 Task: Send a project update email to Rohanraj Sharma with the 'Complete Monthly Sales Report' attached.
Action: Mouse moved to (47, 50)
Screenshot: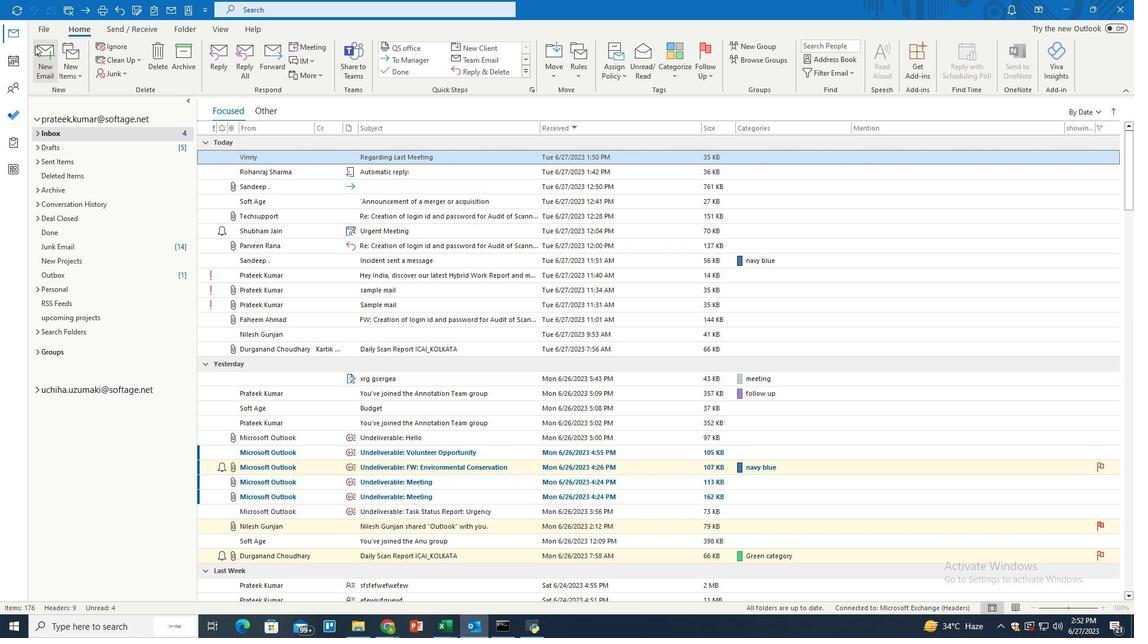 
Action: Mouse pressed left at (47, 50)
Screenshot: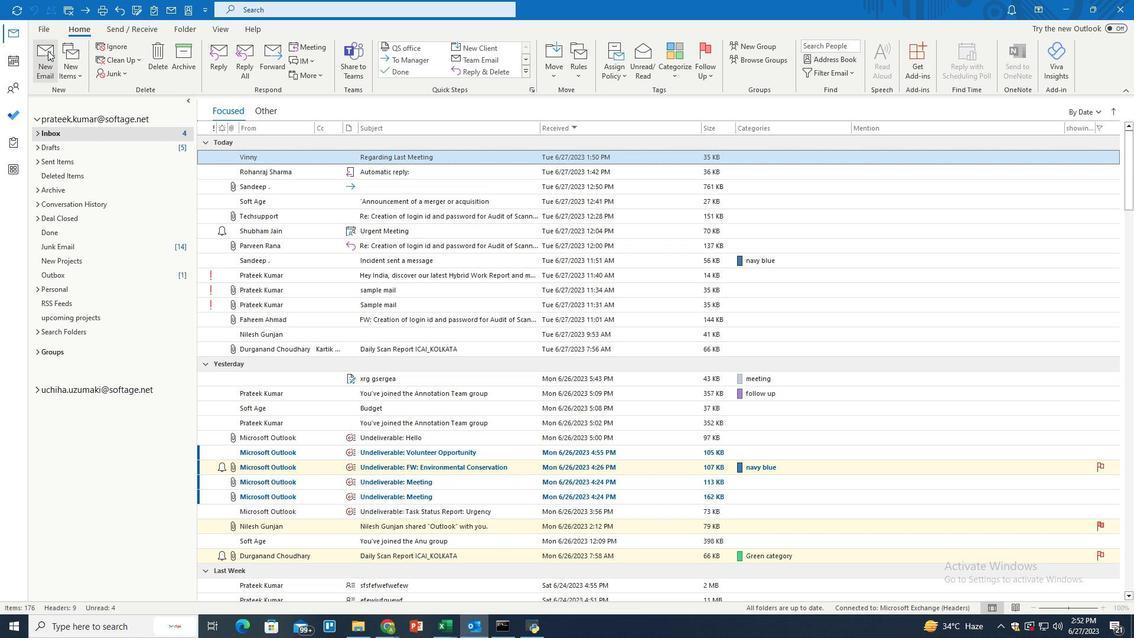
Action: Mouse moved to (141, 143)
Screenshot: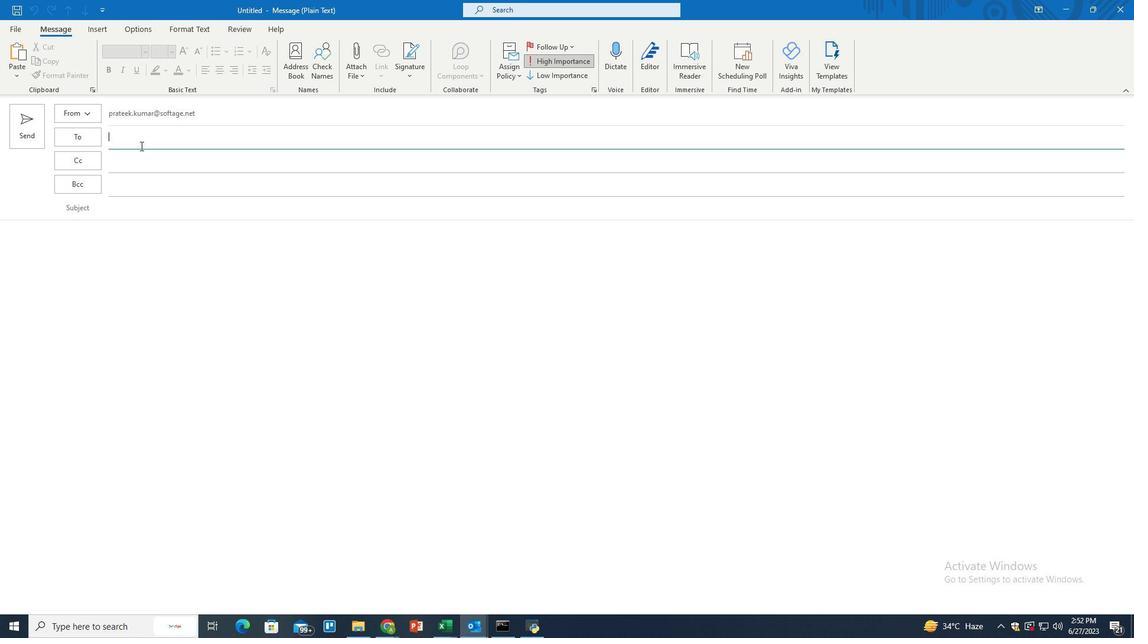 
Action: Mouse pressed left at (141, 143)
Screenshot: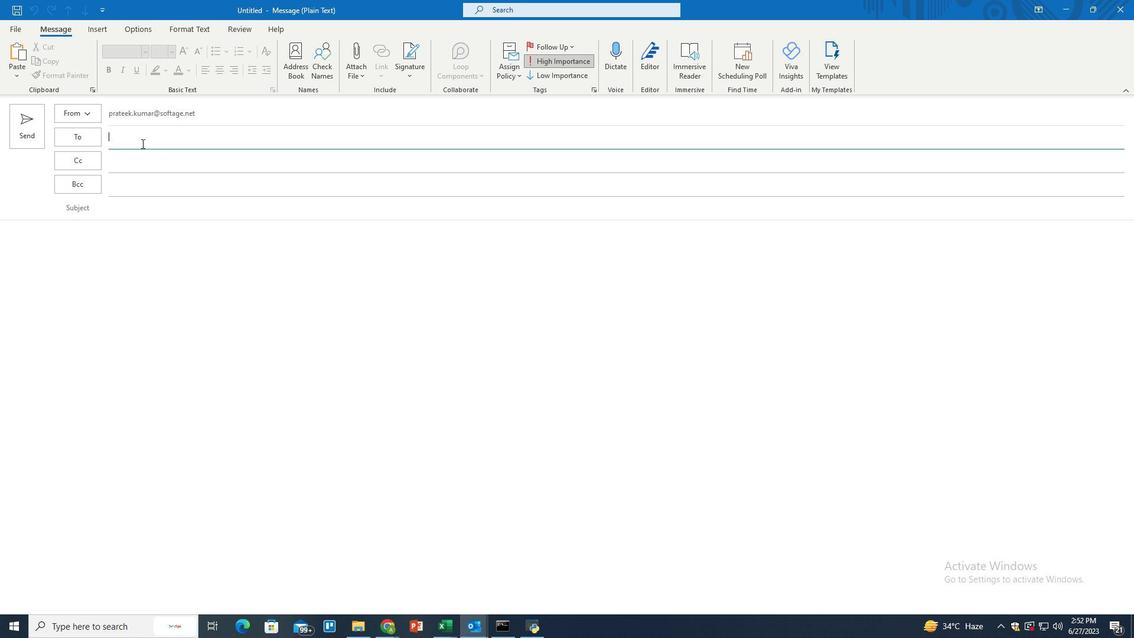 
Action: Mouse moved to (309, 129)
Screenshot: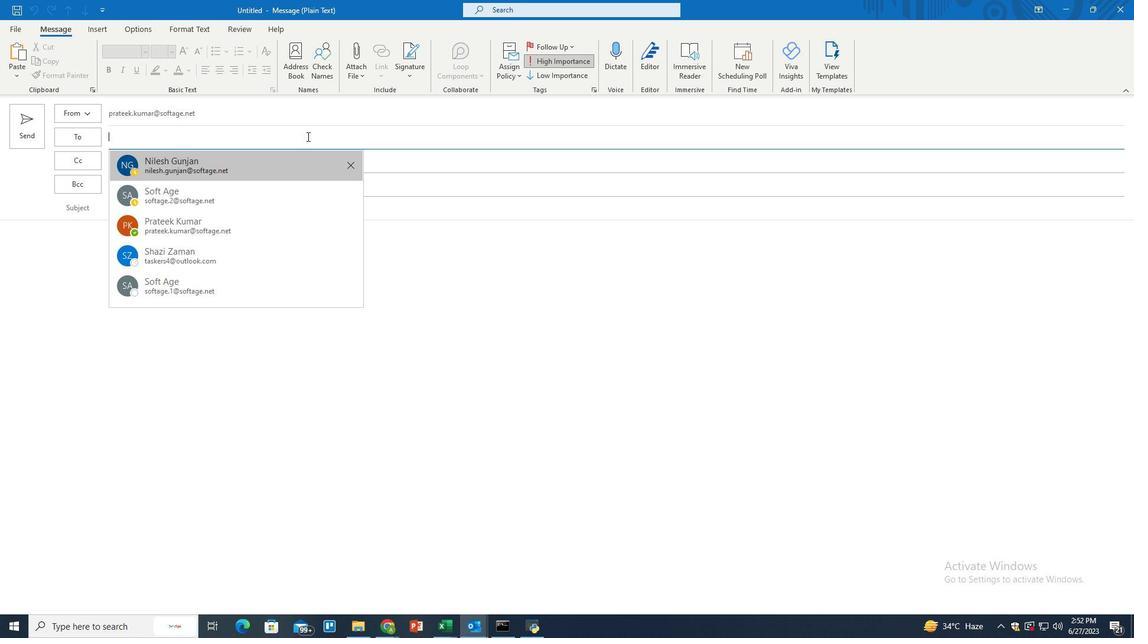 
Action: Key pressed rohan
Screenshot: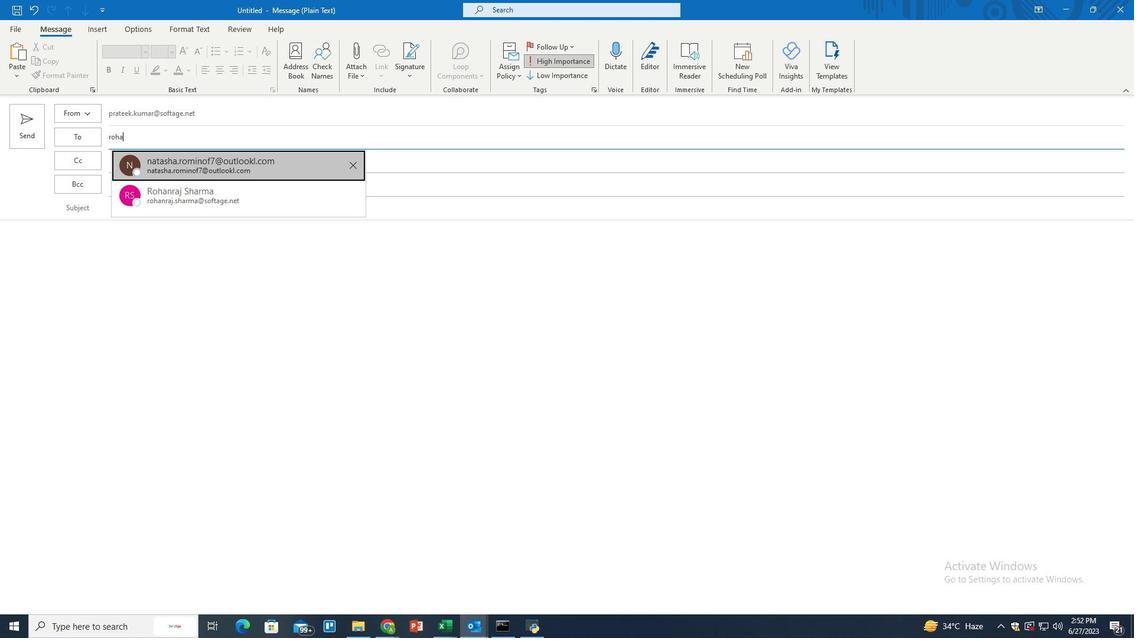 
Action: Mouse moved to (301, 157)
Screenshot: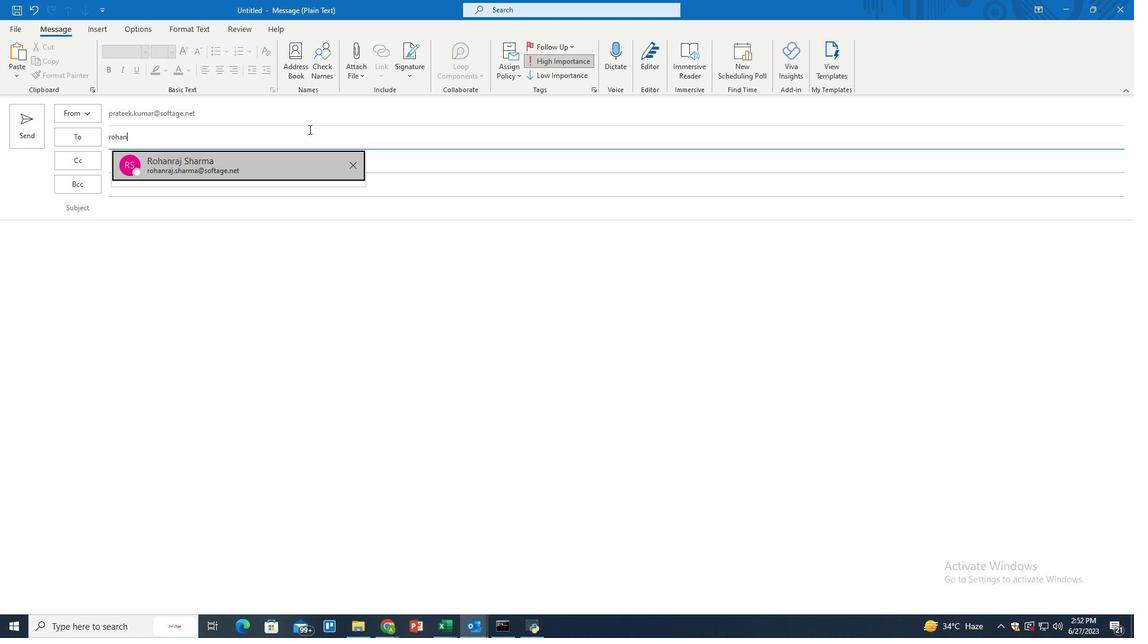 
Action: Mouse pressed left at (301, 157)
Screenshot: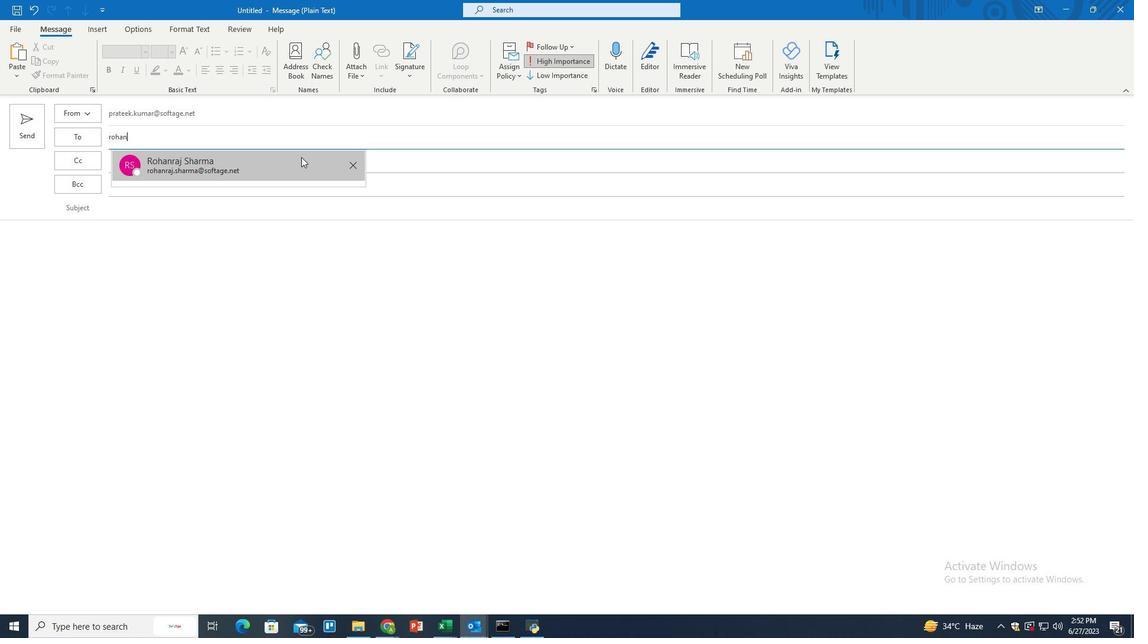 
Action: Mouse moved to (134, 210)
Screenshot: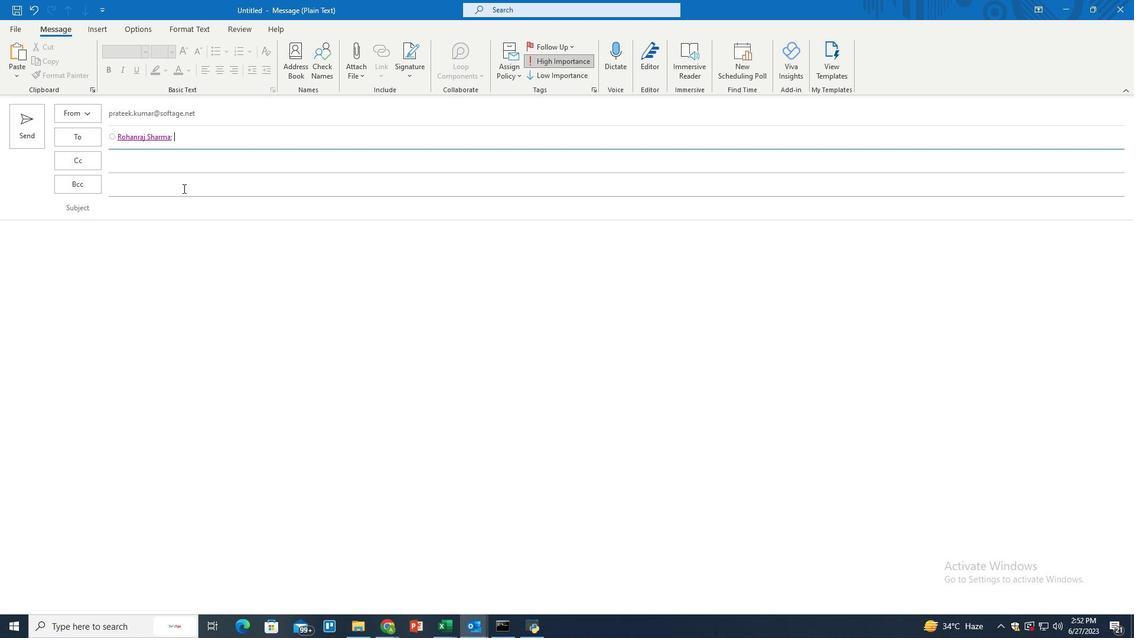 
Action: Mouse pressed left at (134, 210)
Screenshot: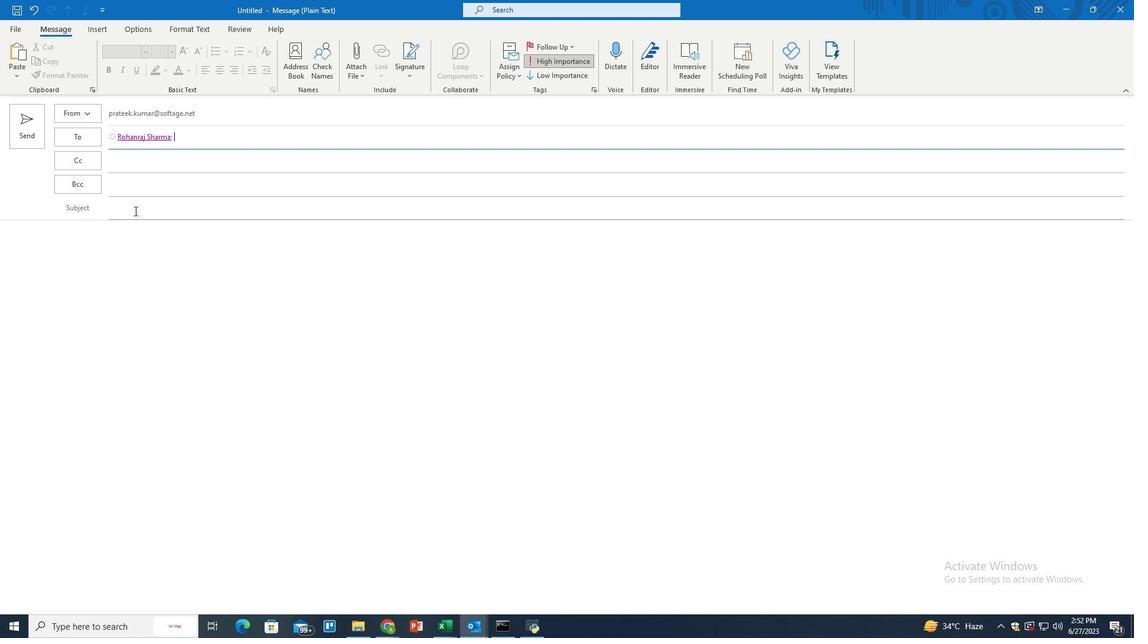 
Action: Key pressed <Key.shift>Project<Key.space><Key.shift>Update
Screenshot: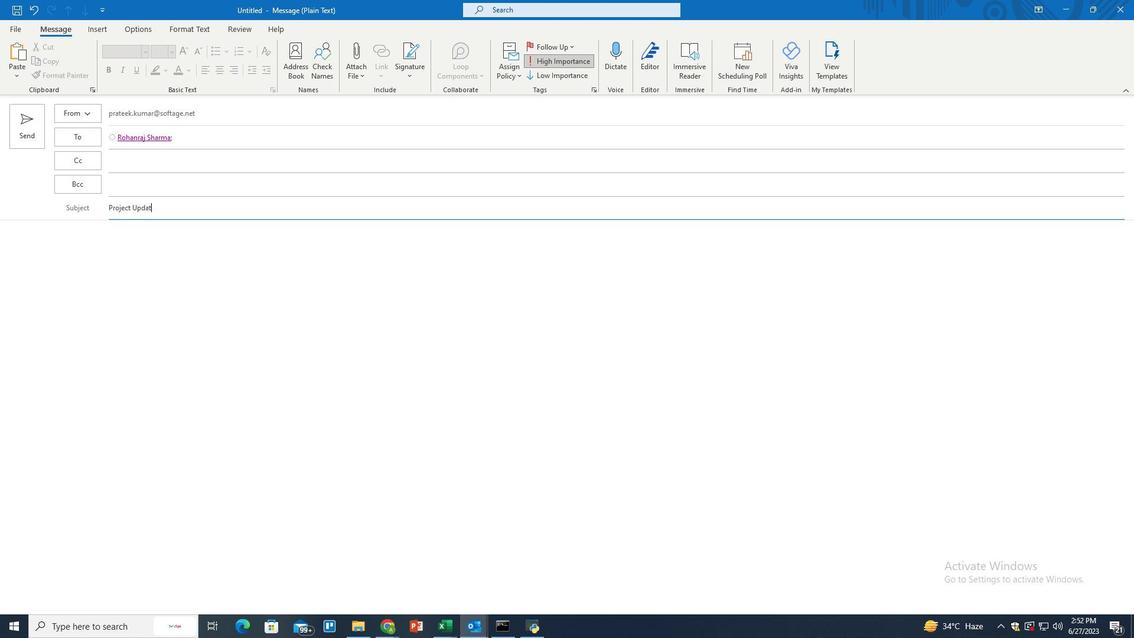 
Action: Mouse moved to (117, 249)
Screenshot: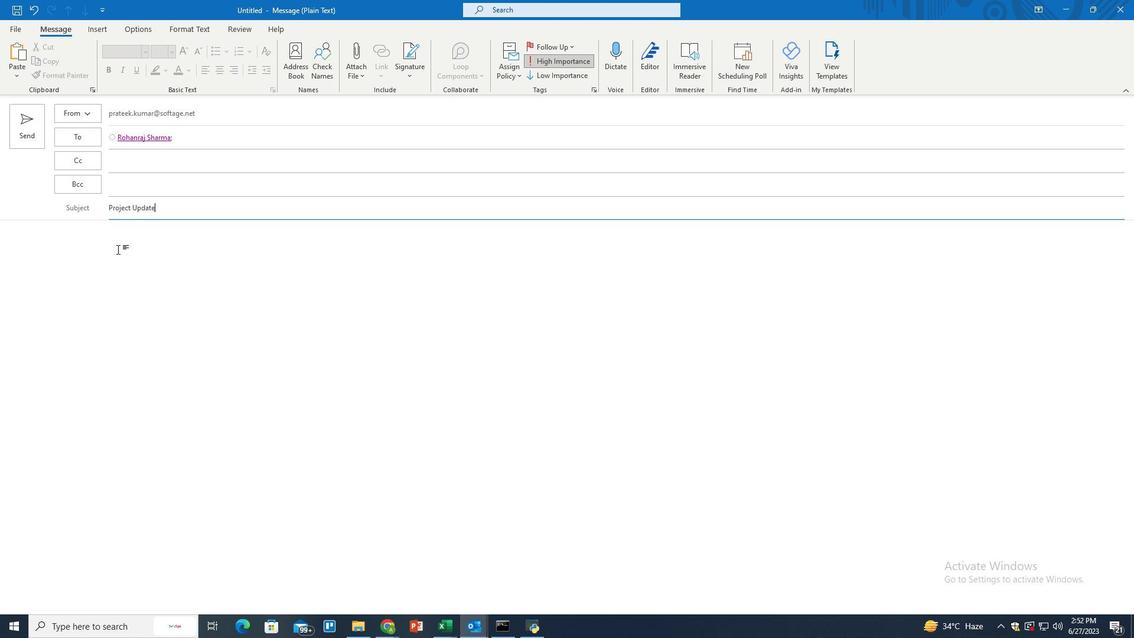 
Action: Mouse pressed left at (117, 249)
Screenshot: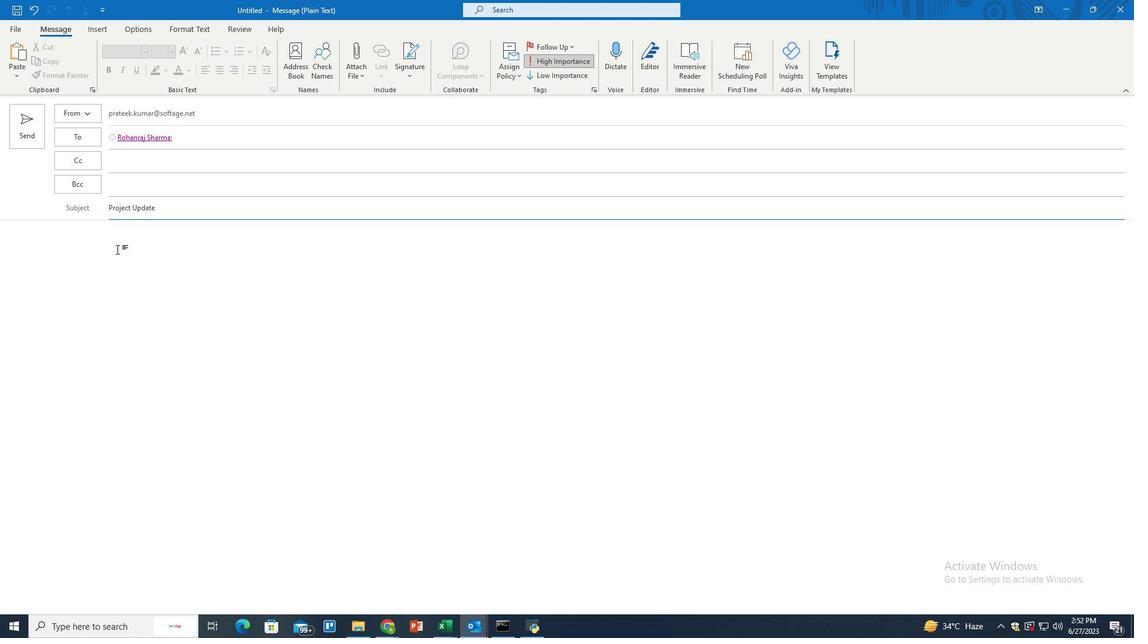 
Action: Key pressed <Key.shift>Dear<Key.space>aaa<Key.backspace><Key.backspace><Key.backspace><Key.shift>Manager,<Key.space><Key.shift>I<Key.space>hope<Key.space>this<Key.space>email<Key.space>finds<Key.space>you<Key.space>well.<Key.space><Key.shift>I<Key.space>e<Key.backspace>wanted<Key.space>to<Key.space>provide<Key.space>you<Key.space>with<Key.space>a<Key.space>brief<Key.space>r<Key.backspace>update<Key.space>on<Key.space>the<Key.space>project.<Key.space><Key.shift>We<Key.space>are<Key.space>currently<Key.space>meeting<Key.space>all<Key.space>milestones,<Key.space>and<Key.space>the<Key.space>team<Key.space>si<Key.space><Key.backspace><Key.backspace><Key.backspace>is<Key.space>working<Key.space>diligently<Key.space>to<Key.space>address<Key.space>any<Key.space>minor<Key.space>issues<Key.space>tht<Key.backspace>at<Key.space>have<Key.space>arisen.<Key.space><Key.shift>Overall,<Key.space>progress<Key.space>is<Key.space>steady<Key.space>and<Key.space>we<Key.space>are<Key.space>on<Key.space>track<Key.space>for<Key.space>timely<Key.space>completion
Screenshot: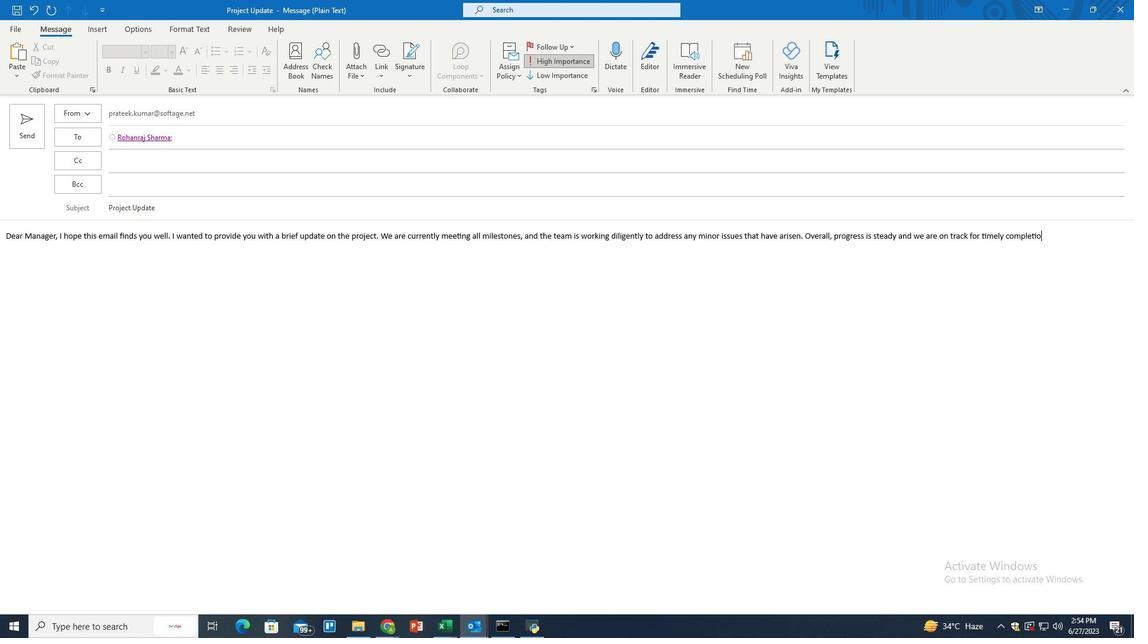 
Action: Mouse moved to (109, 28)
Screenshot: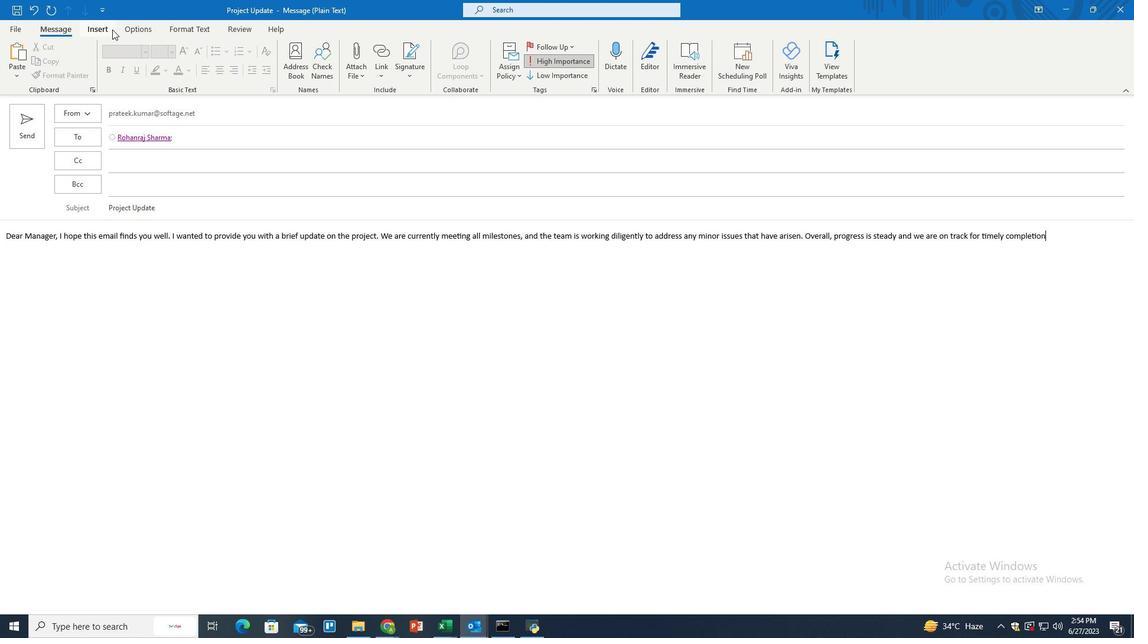 
Action: Mouse pressed left at (109, 28)
Screenshot: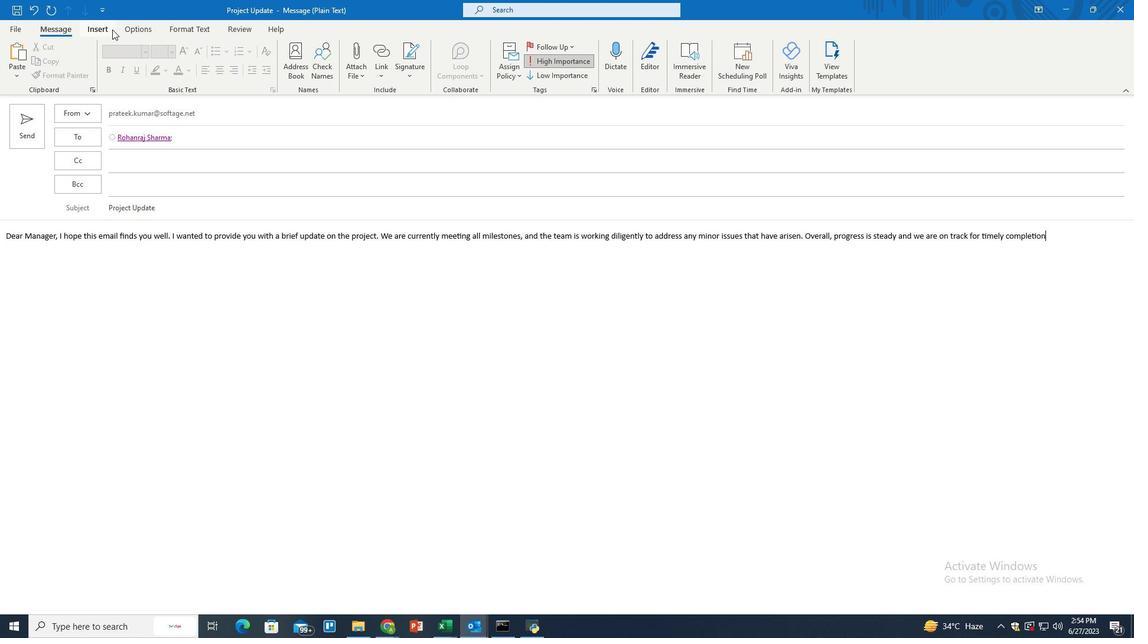 
Action: Mouse moved to (21, 60)
Screenshot: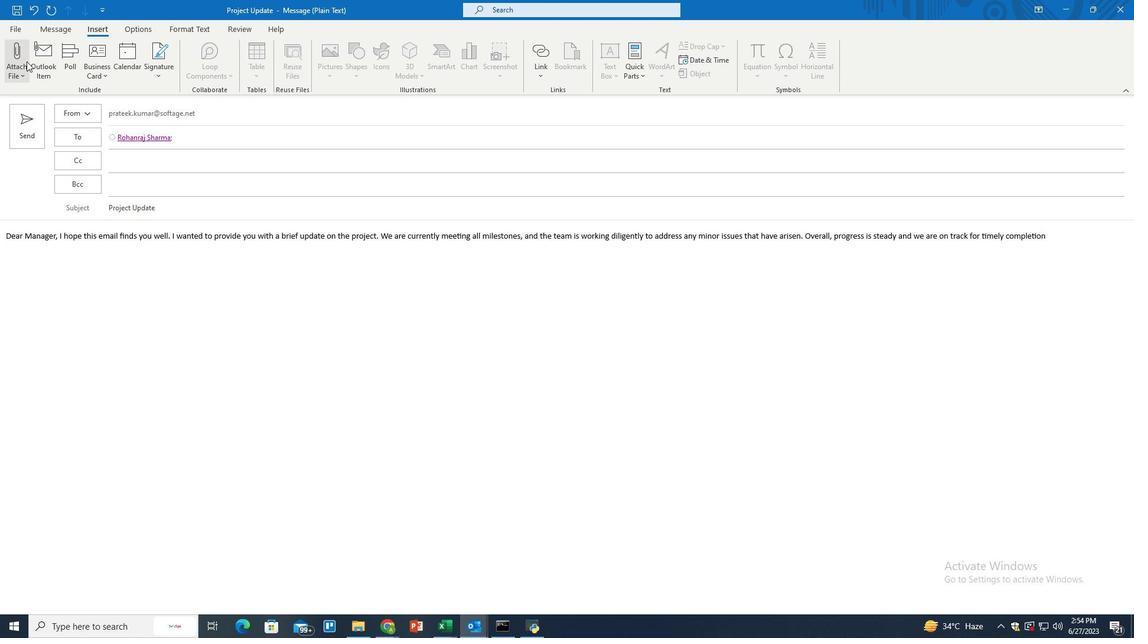 
Action: Mouse pressed left at (21, 60)
Screenshot: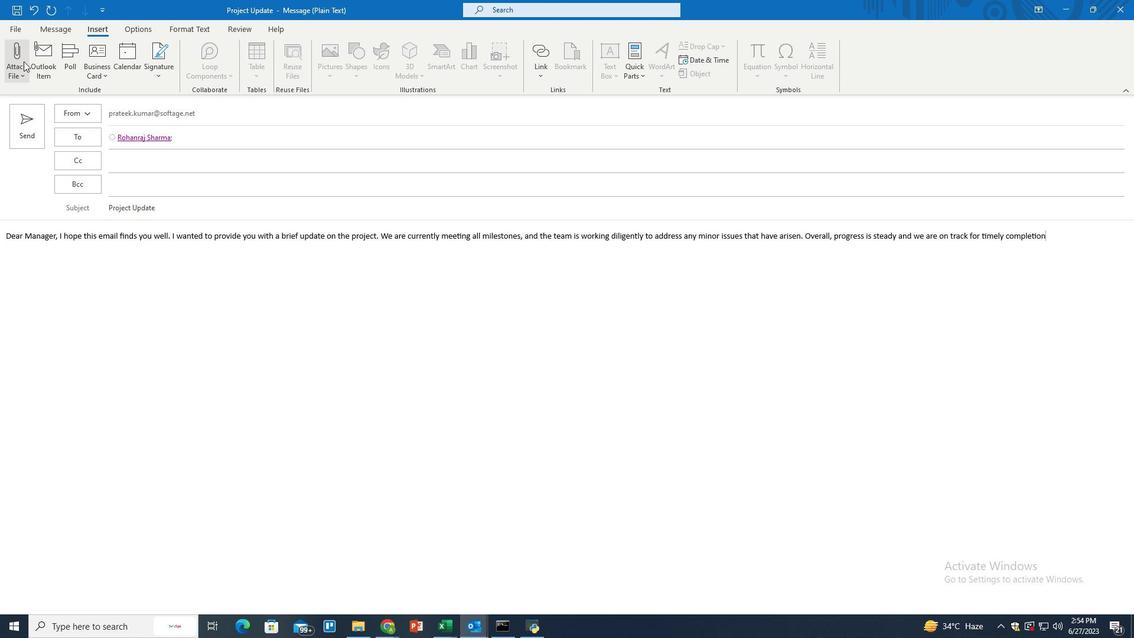
Action: Mouse moved to (79, 484)
Screenshot: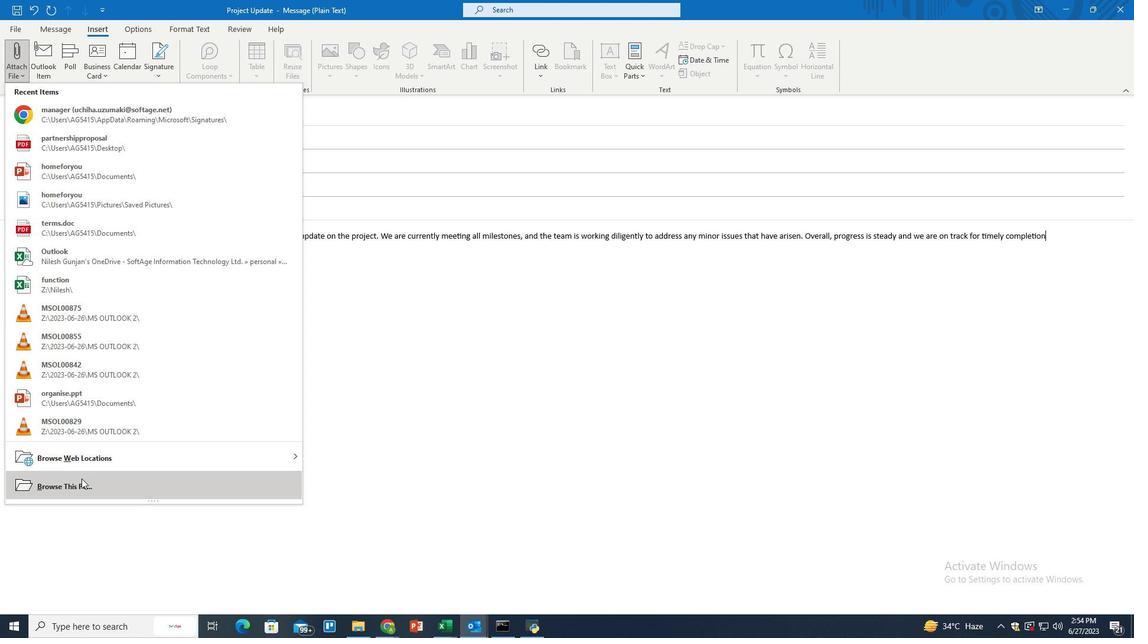 
Action: Mouse pressed left at (79, 484)
Screenshot: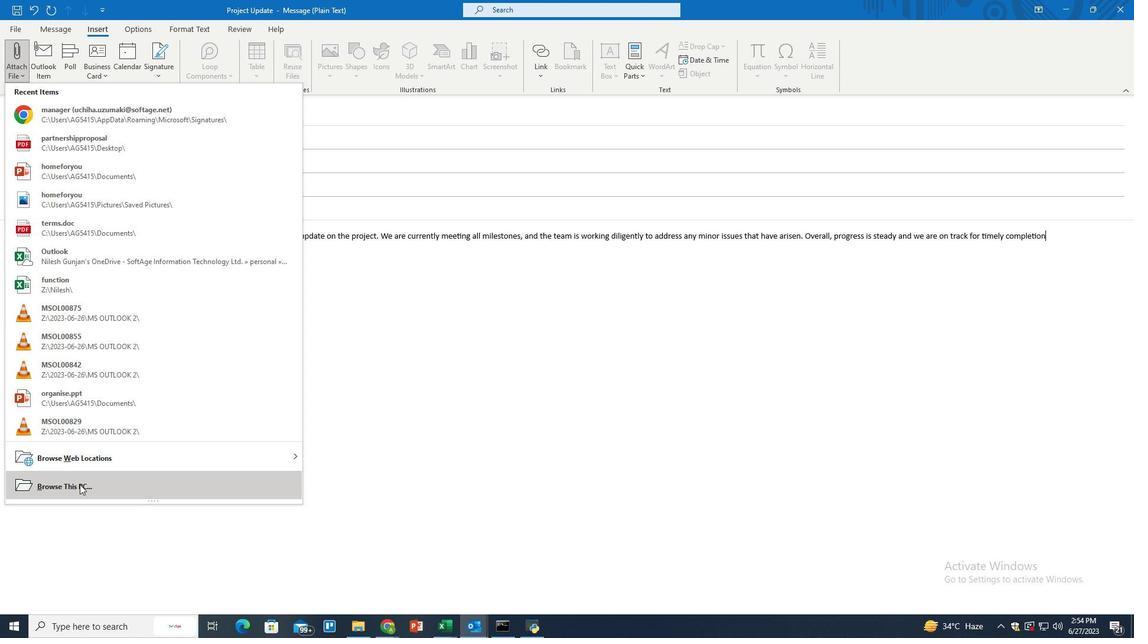 
Action: Mouse moved to (143, 85)
Screenshot: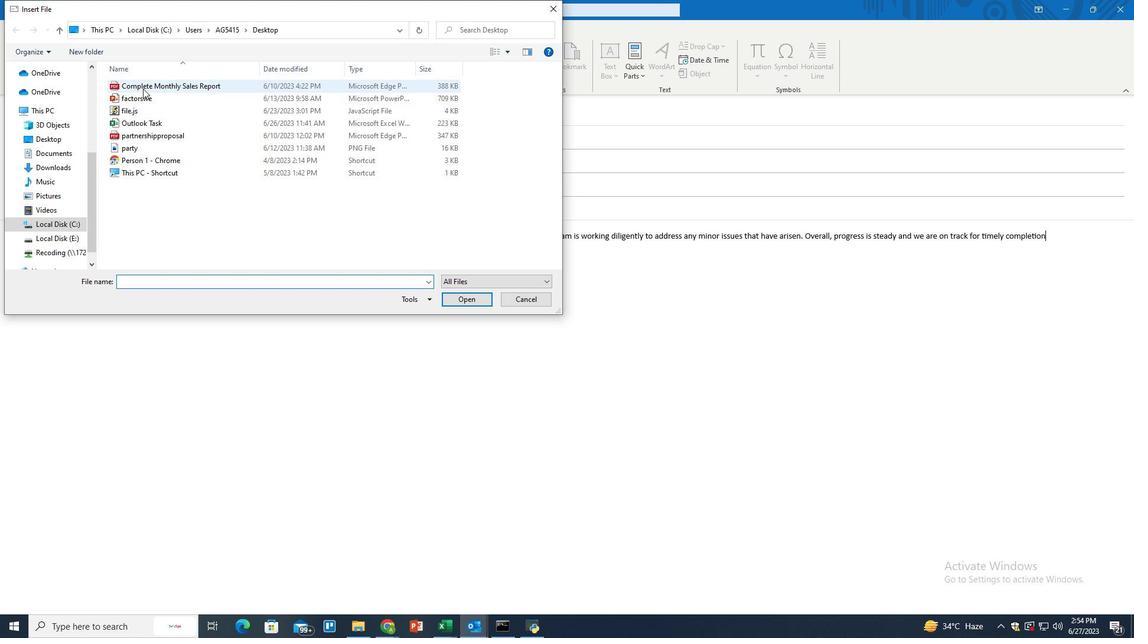 
Action: Mouse pressed left at (143, 85)
Screenshot: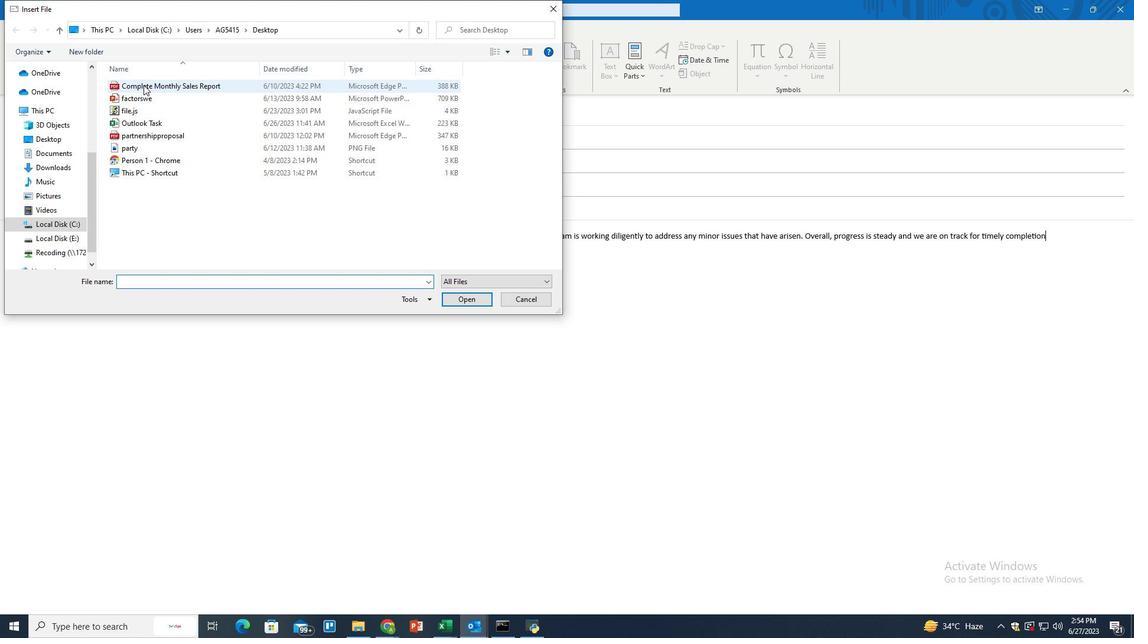 
Action: Mouse moved to (455, 298)
Screenshot: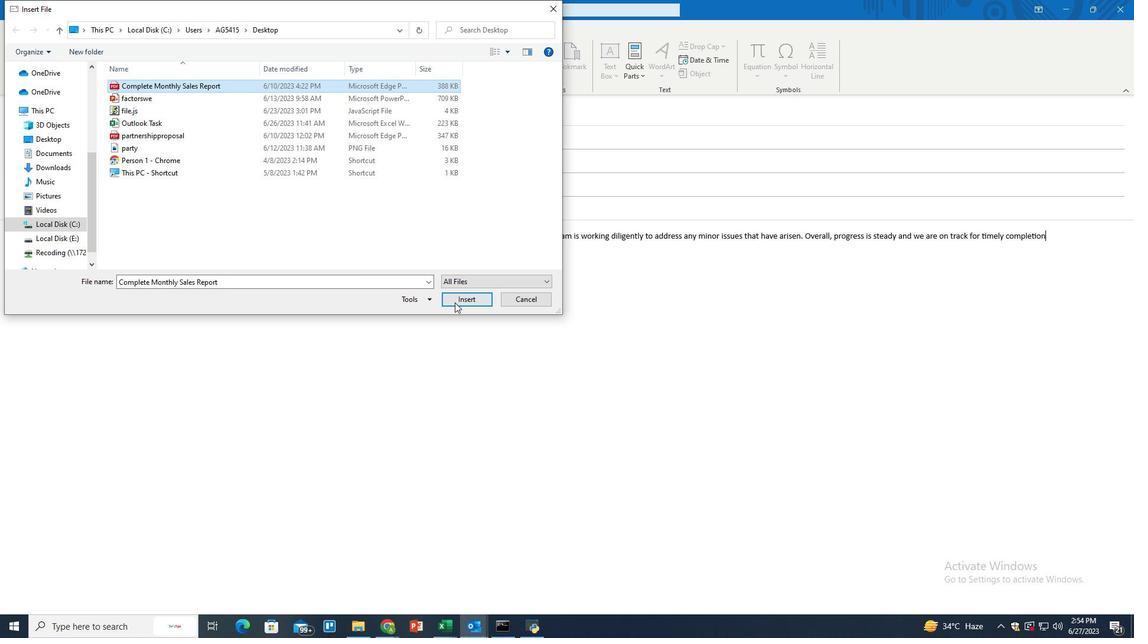 
Action: Mouse pressed left at (455, 298)
Screenshot: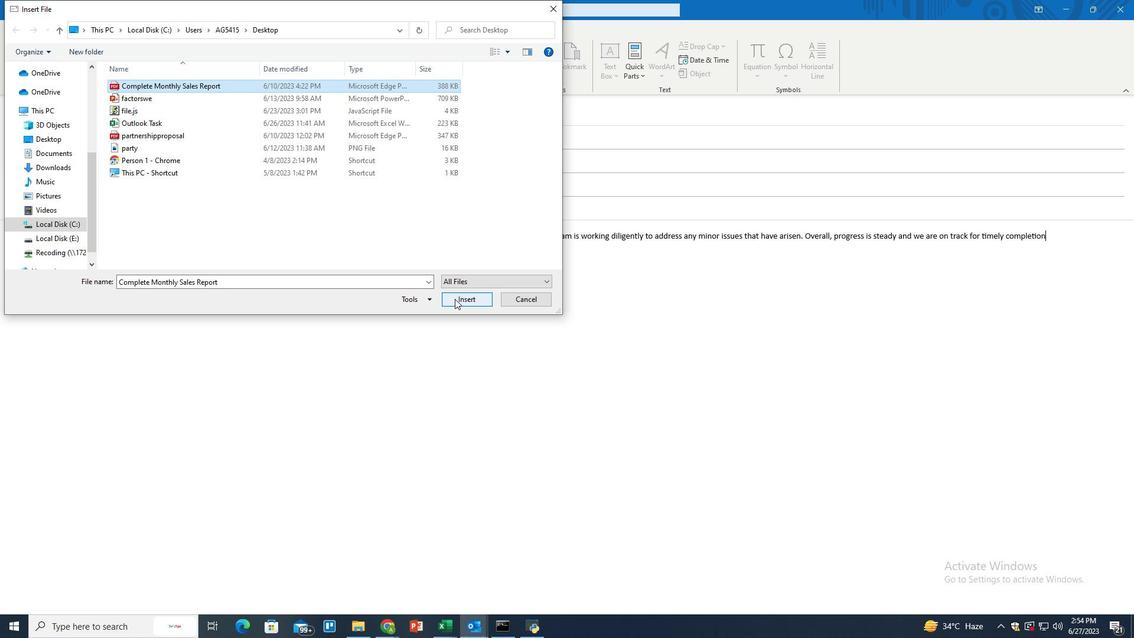 
Action: Mouse moved to (36, 128)
Screenshot: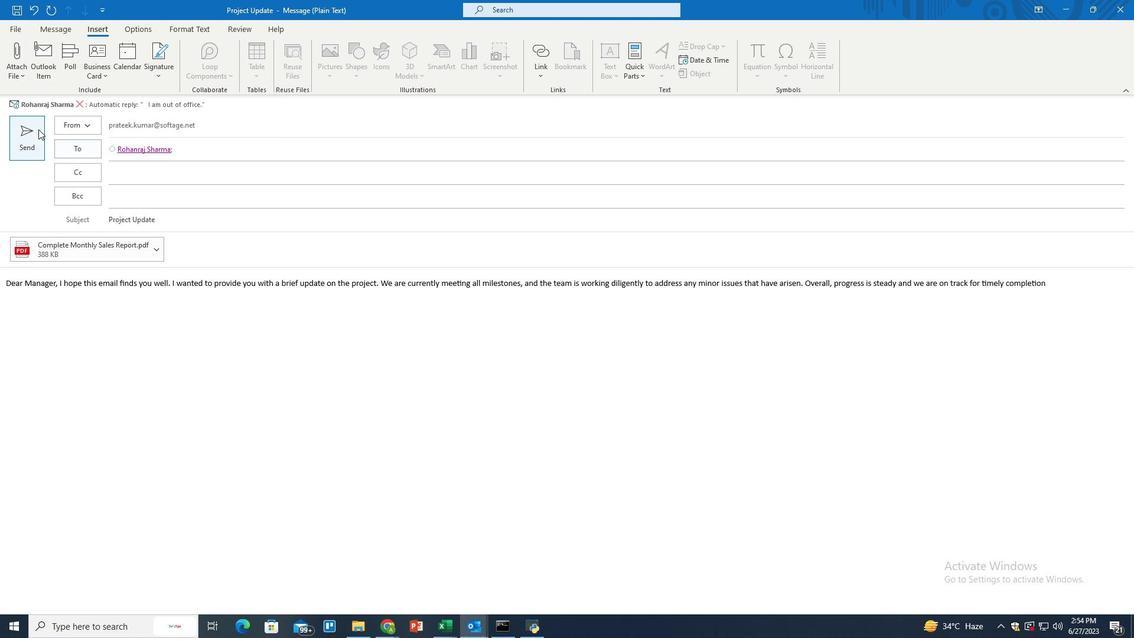 
Action: Mouse pressed left at (36, 128)
Screenshot: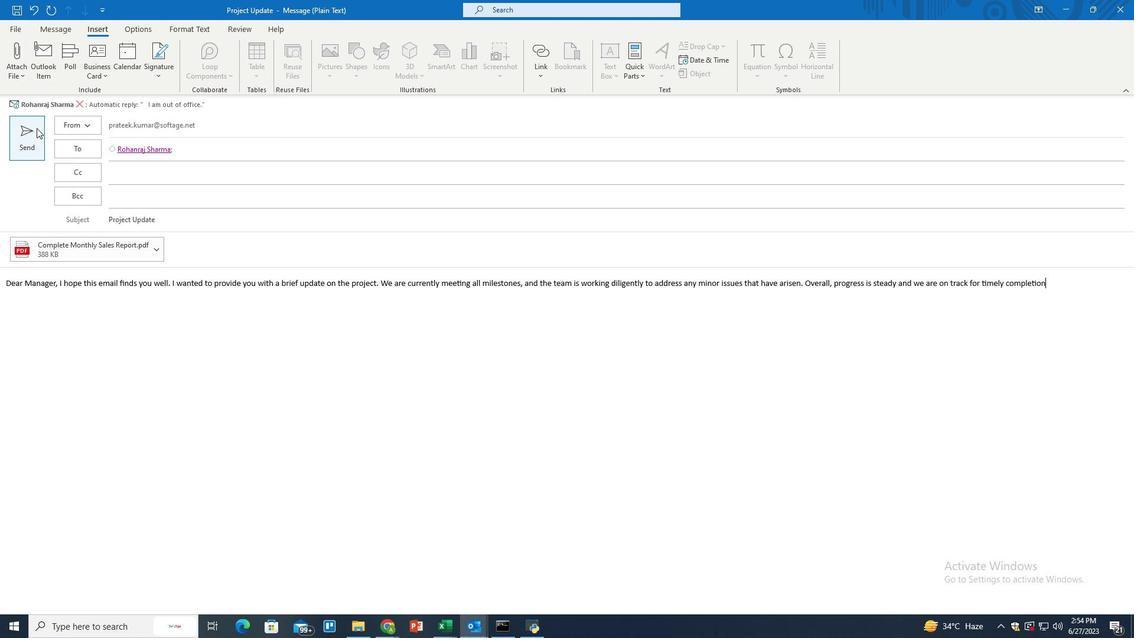 
Action: Mouse moved to (356, 311)
Screenshot: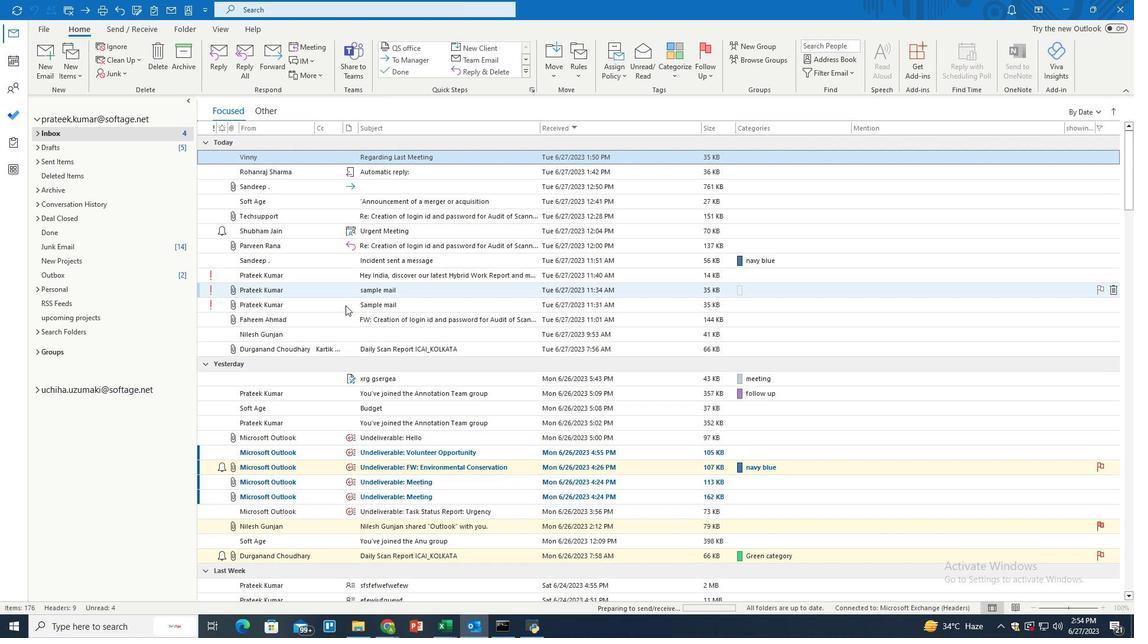 
